 Task: Create a rule when a due date between working days from now is moved in a card by anyone except me.
Action: Mouse pressed left at (684, 188)
Screenshot: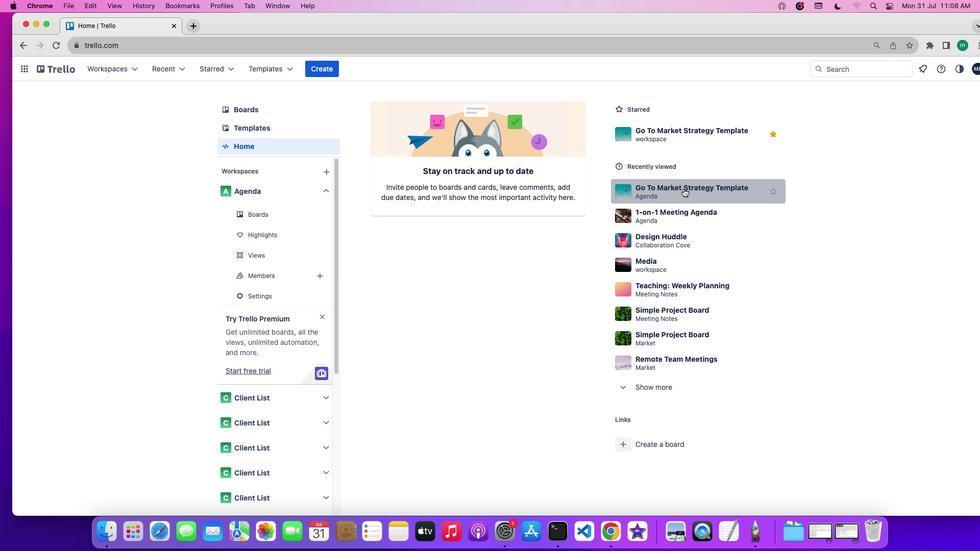 
Action: Mouse moved to (862, 217)
Screenshot: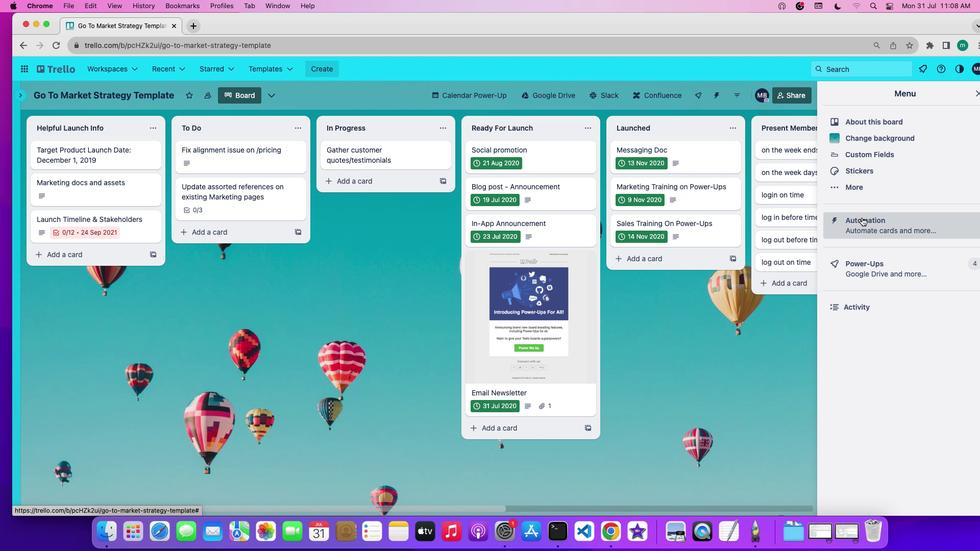 
Action: Mouse pressed left at (862, 217)
Screenshot: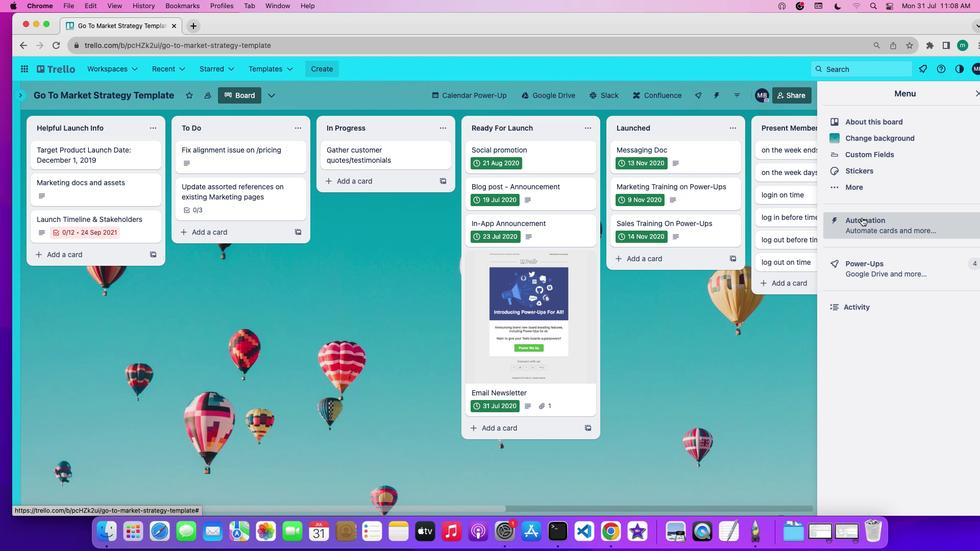 
Action: Mouse moved to (92, 181)
Screenshot: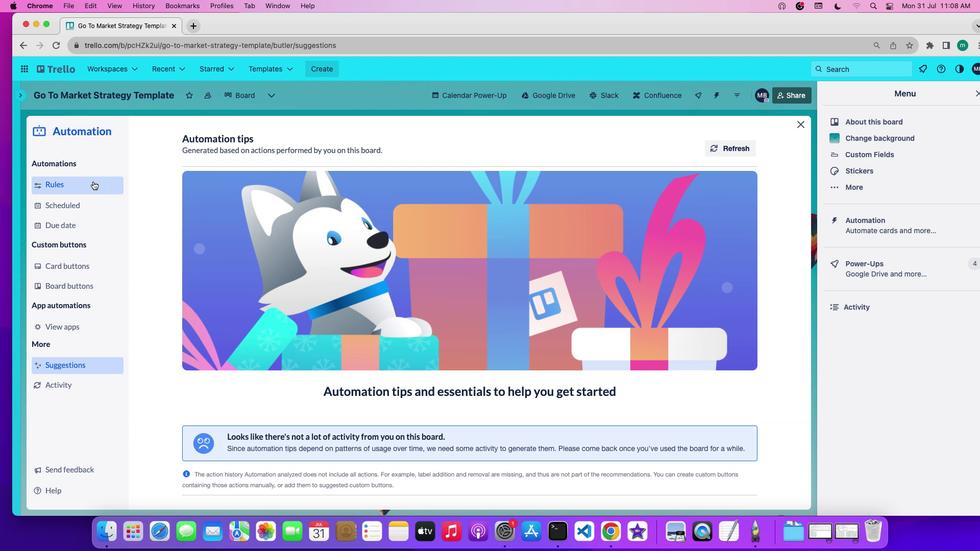 
Action: Mouse pressed left at (92, 181)
Screenshot: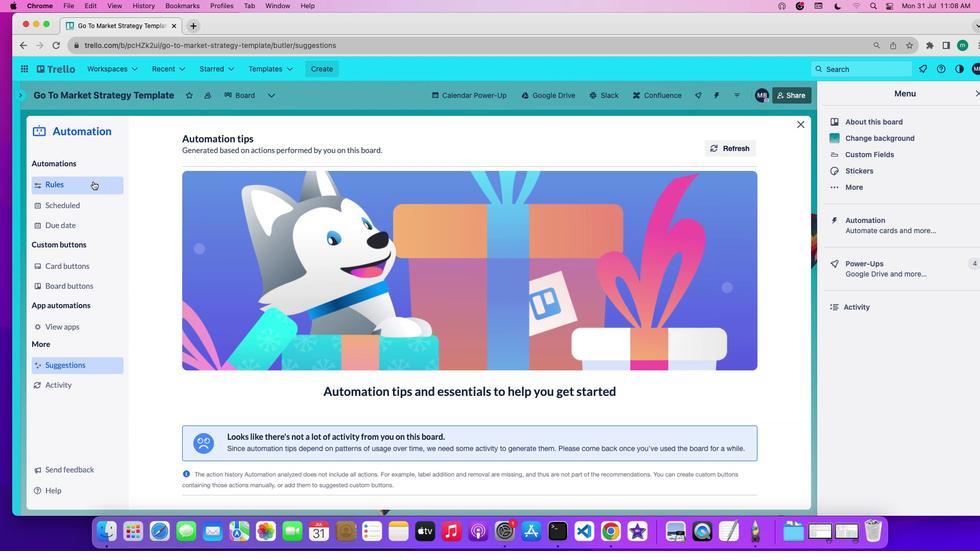 
Action: Mouse moved to (226, 362)
Screenshot: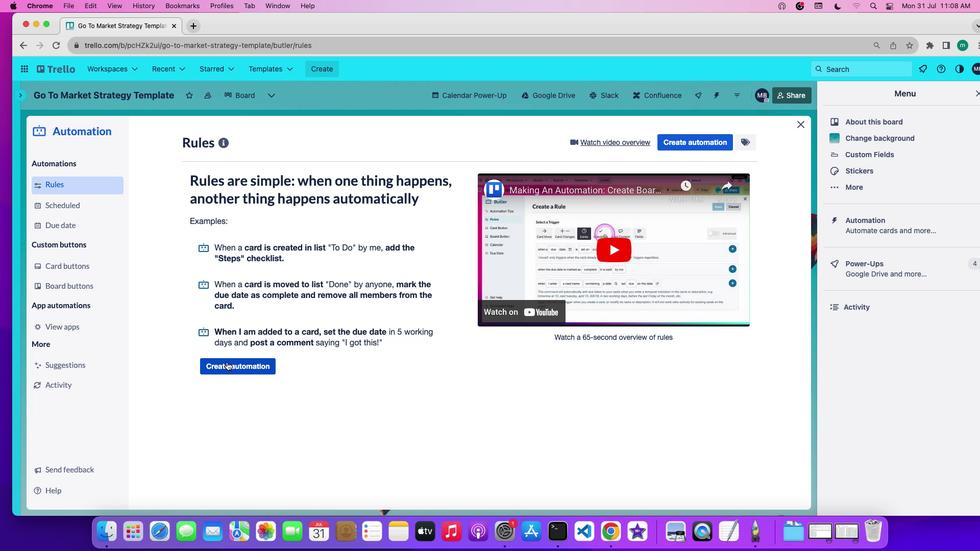 
Action: Mouse pressed left at (226, 362)
Screenshot: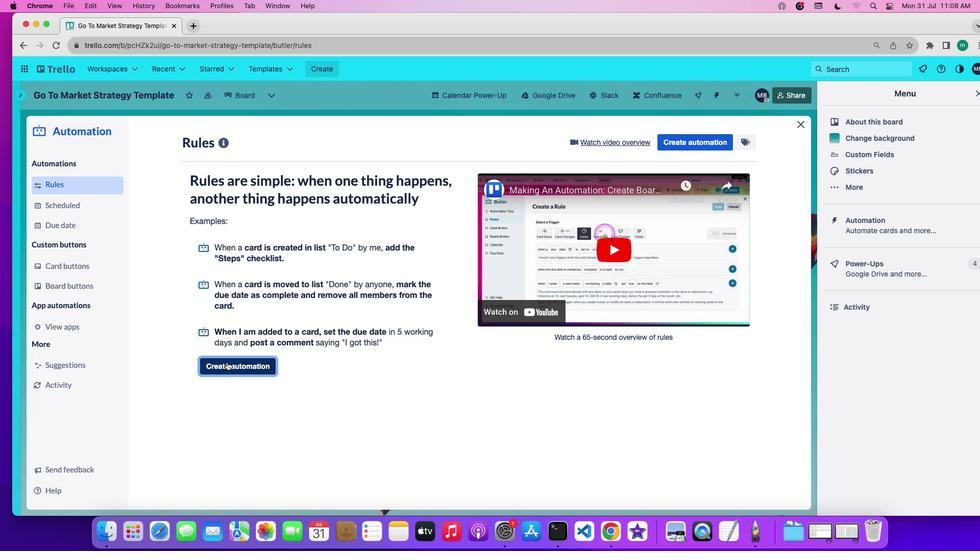 
Action: Mouse moved to (497, 235)
Screenshot: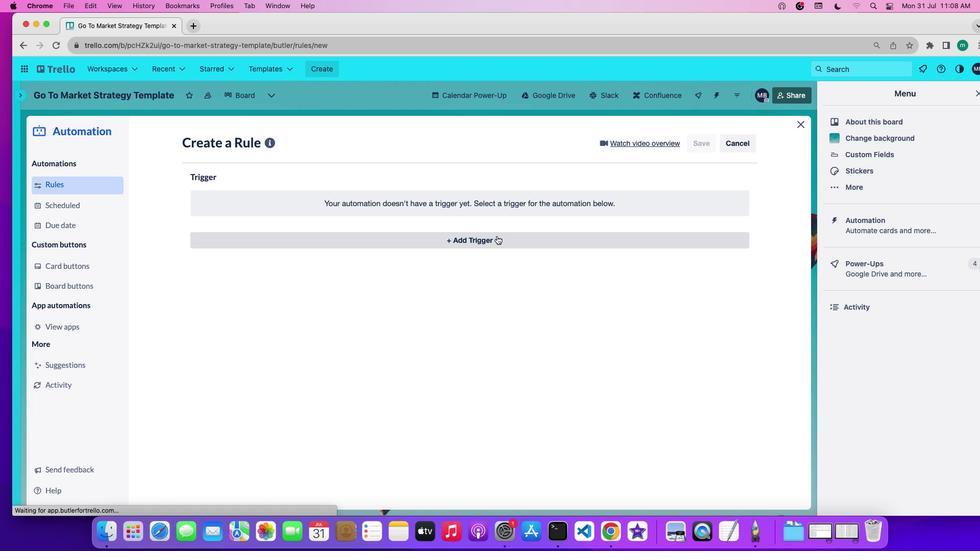 
Action: Mouse pressed left at (497, 235)
Screenshot: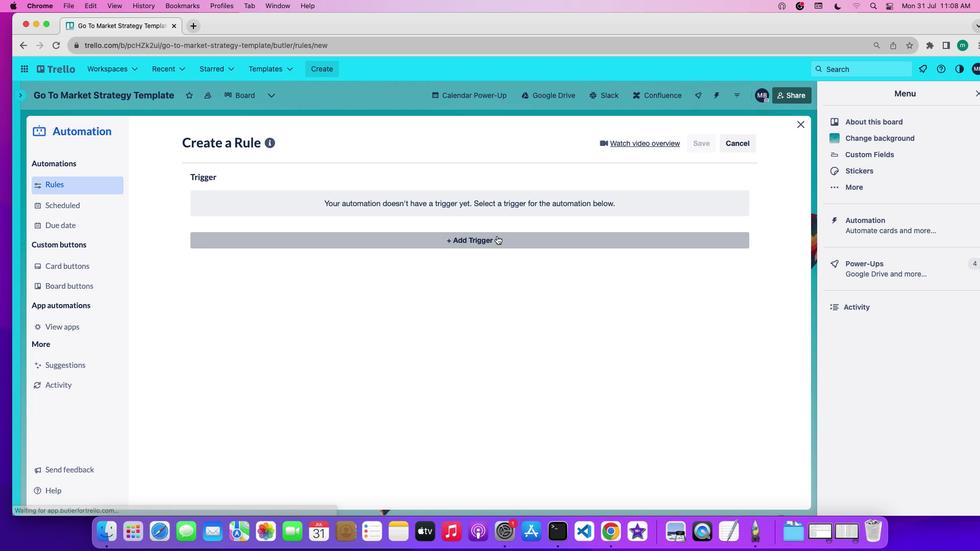 
Action: Mouse moved to (308, 274)
Screenshot: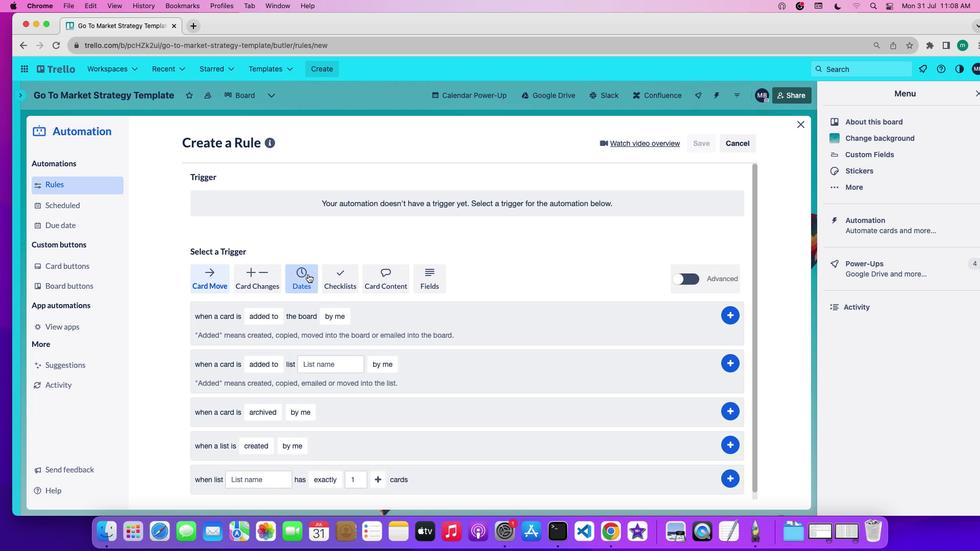 
Action: Mouse pressed left at (308, 274)
Screenshot: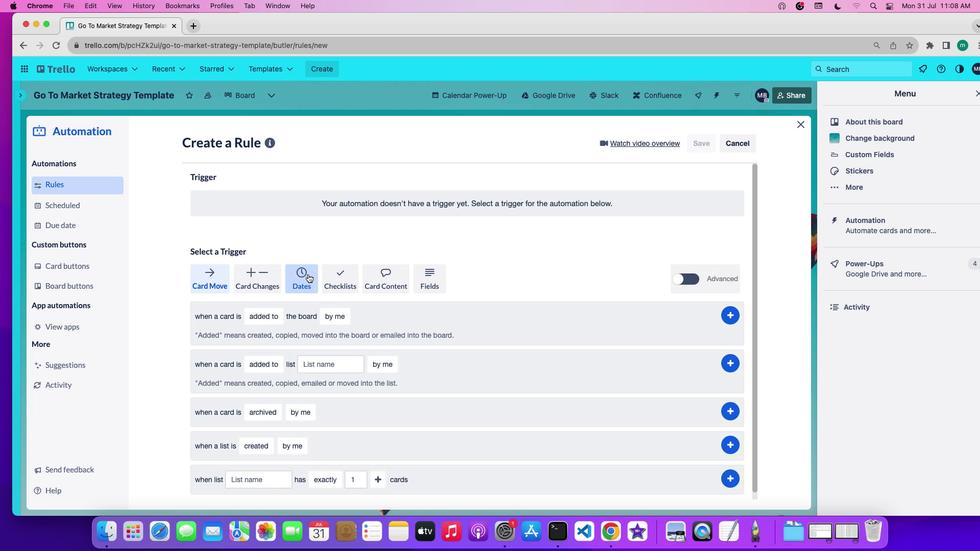 
Action: Mouse moved to (238, 314)
Screenshot: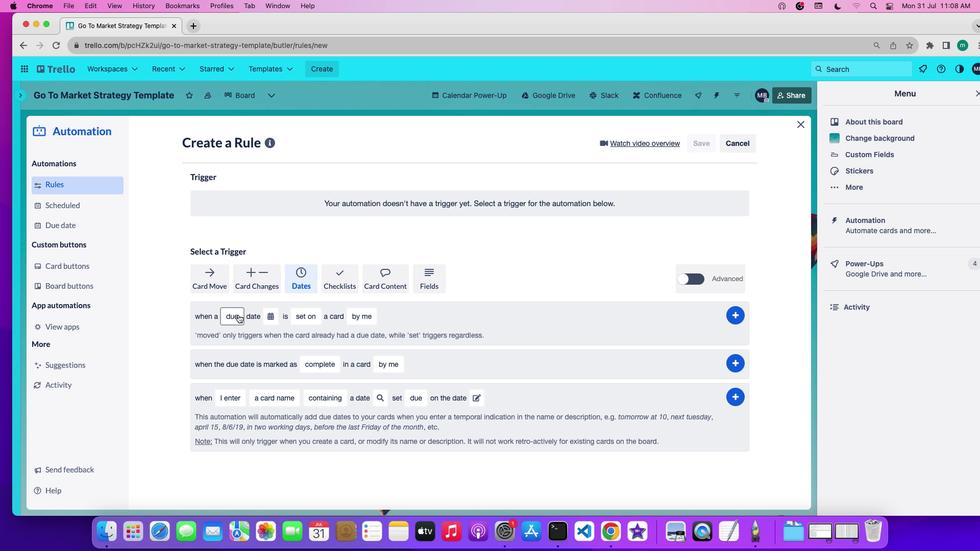 
Action: Mouse pressed left at (238, 314)
Screenshot: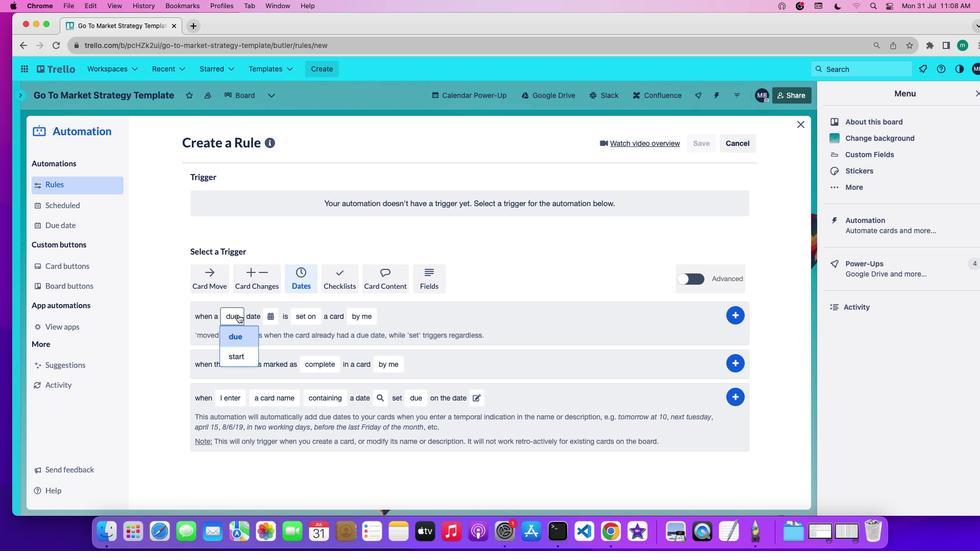 
Action: Mouse moved to (239, 337)
Screenshot: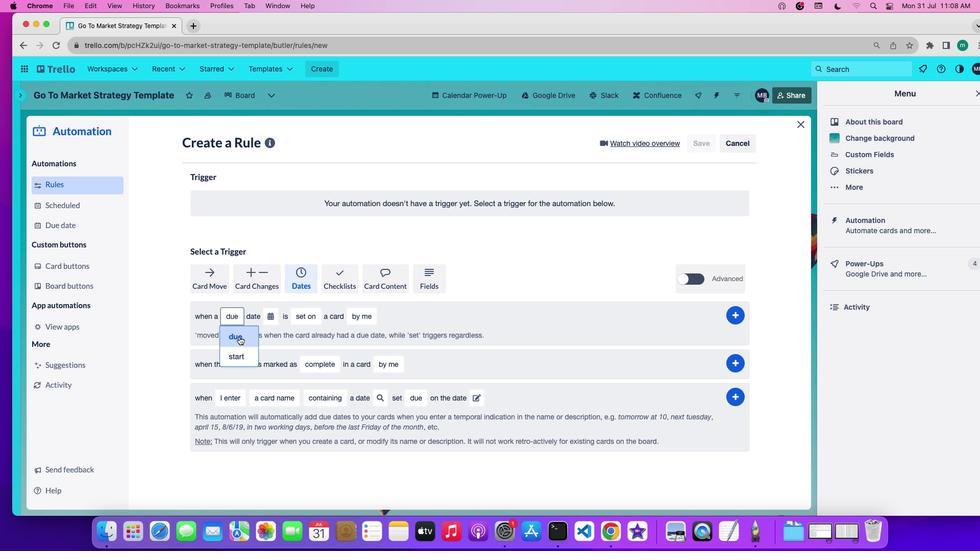 
Action: Mouse pressed left at (239, 337)
Screenshot: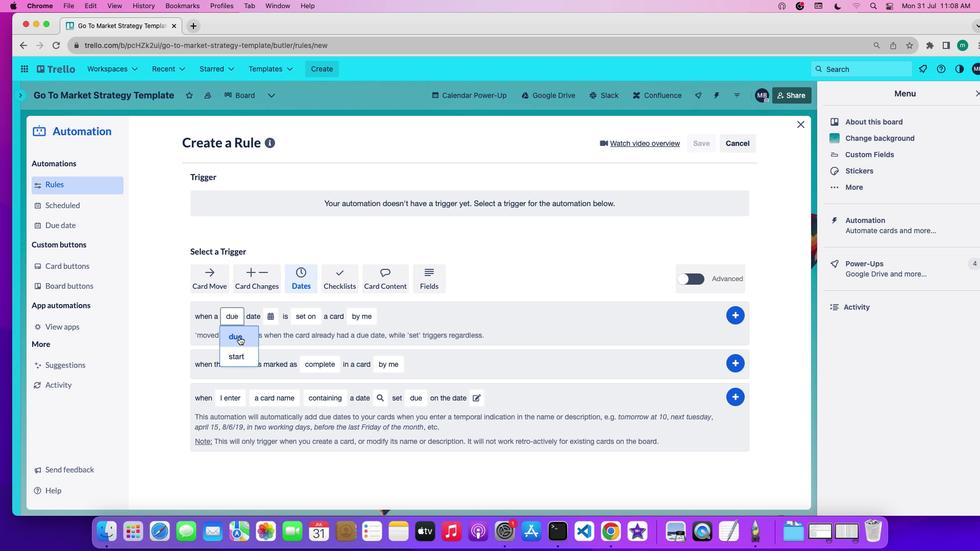
Action: Mouse moved to (275, 311)
Screenshot: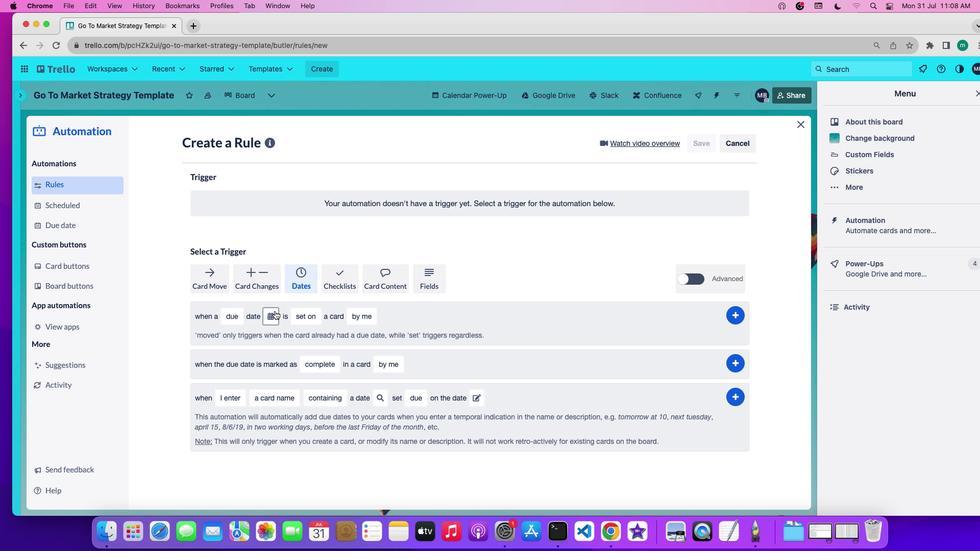 
Action: Mouse pressed left at (275, 311)
Screenshot: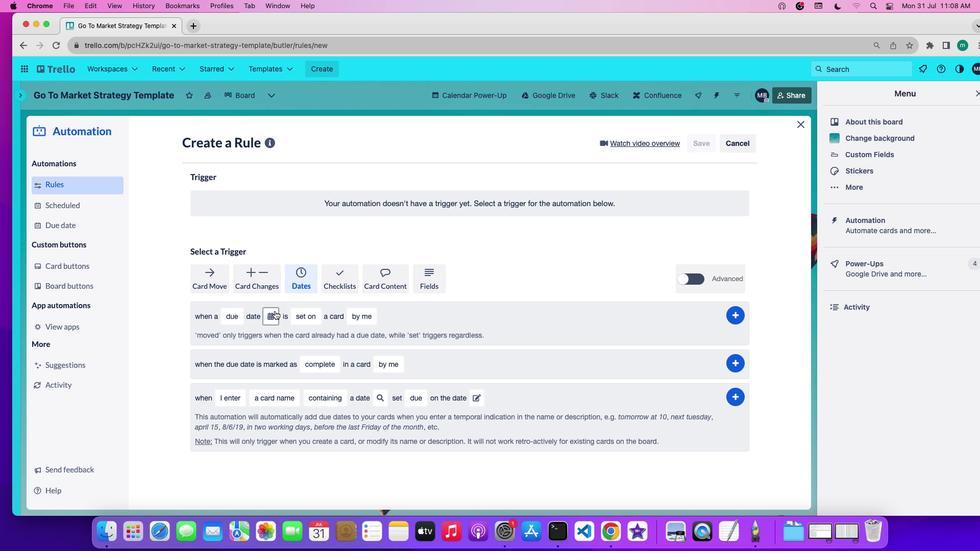 
Action: Mouse moved to (294, 460)
Screenshot: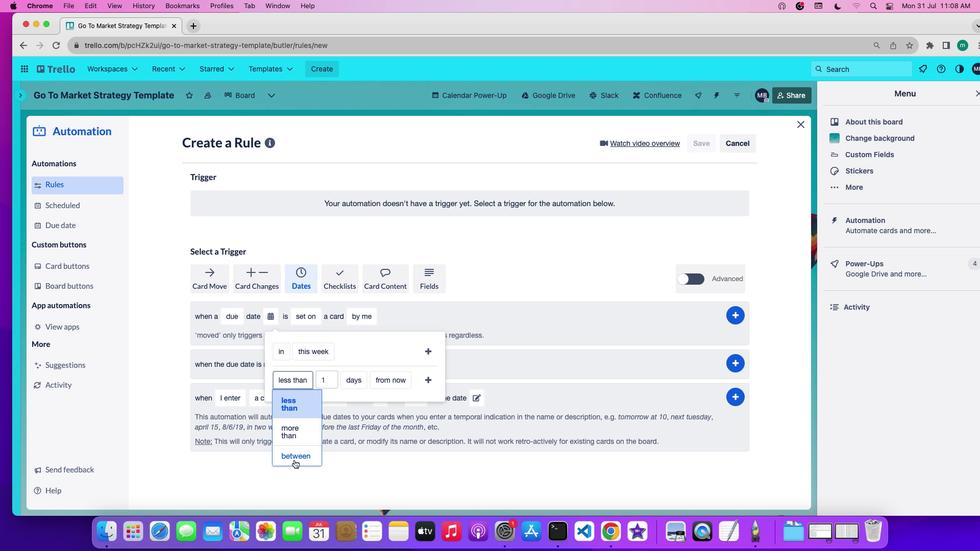 
Action: Mouse pressed left at (294, 460)
Screenshot: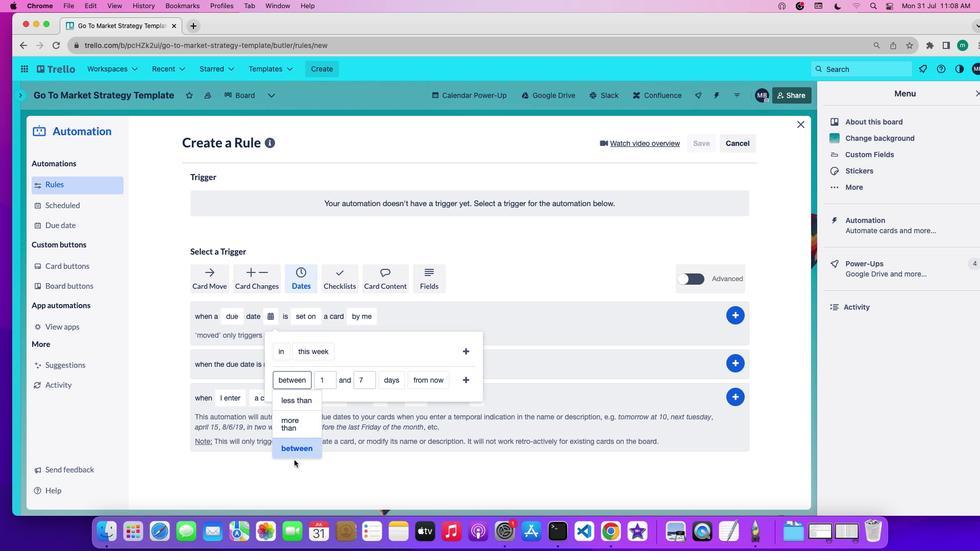 
Action: Mouse moved to (326, 380)
Screenshot: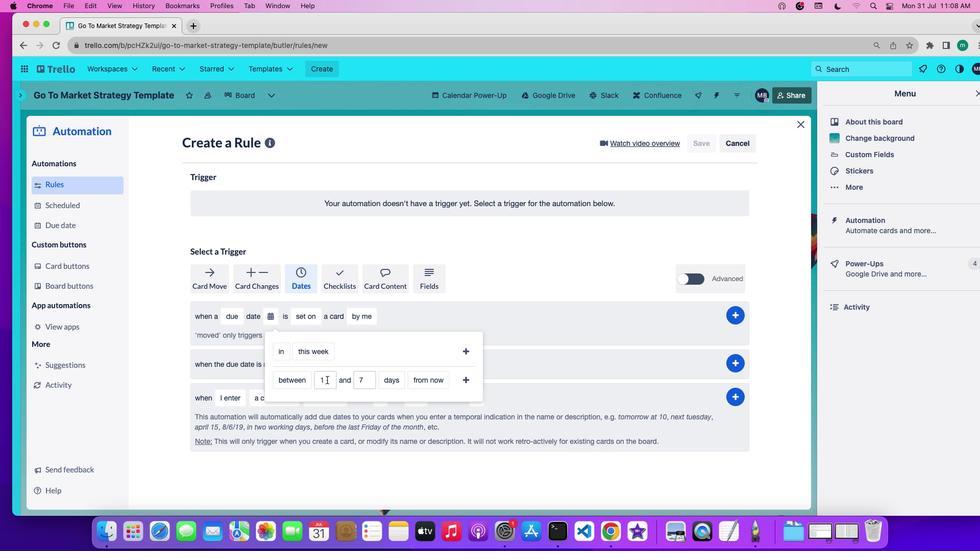 
Action: Mouse pressed left at (326, 380)
Screenshot: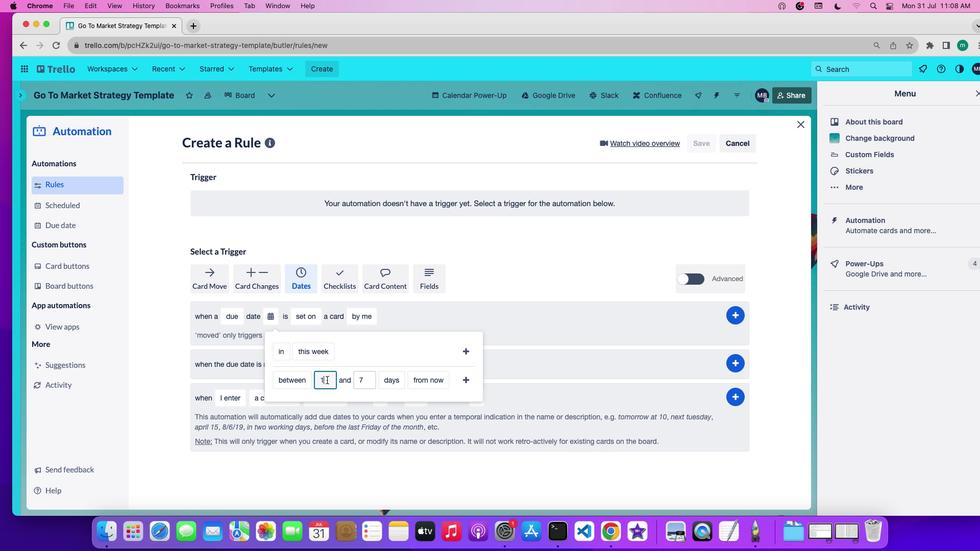 
Action: Key pressed Key.backspace'2'
Screenshot: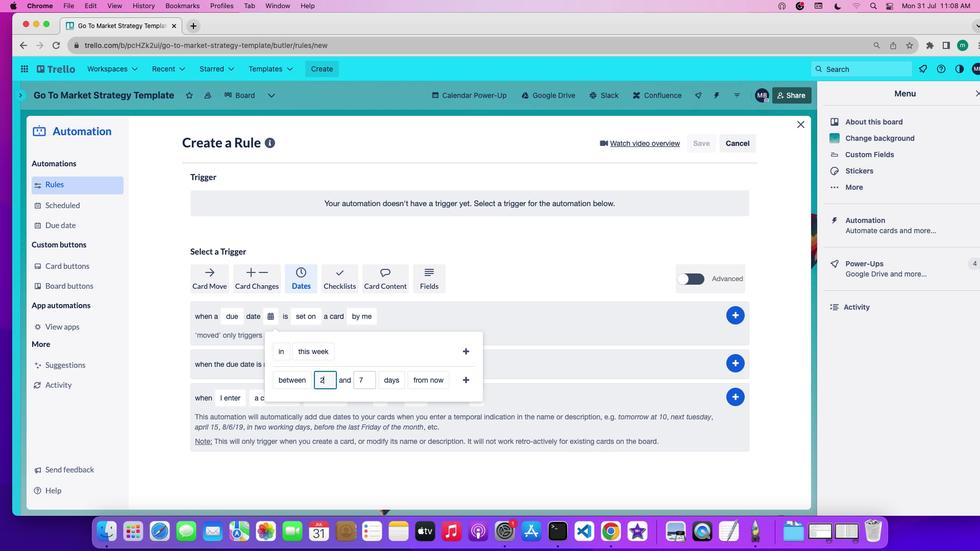 
Action: Mouse moved to (370, 380)
Screenshot: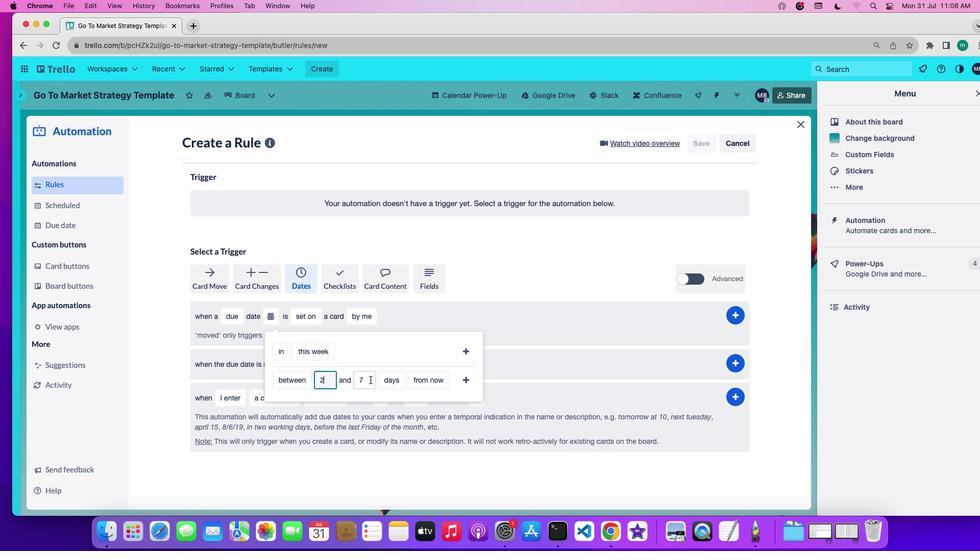 
Action: Mouse pressed left at (370, 380)
Screenshot: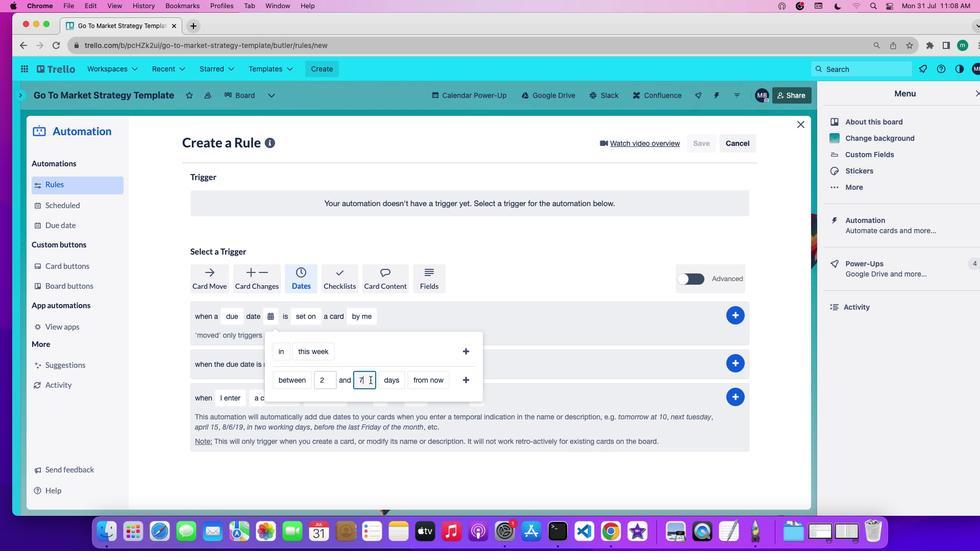 
Action: Key pressed Key.backspace'4'
Screenshot: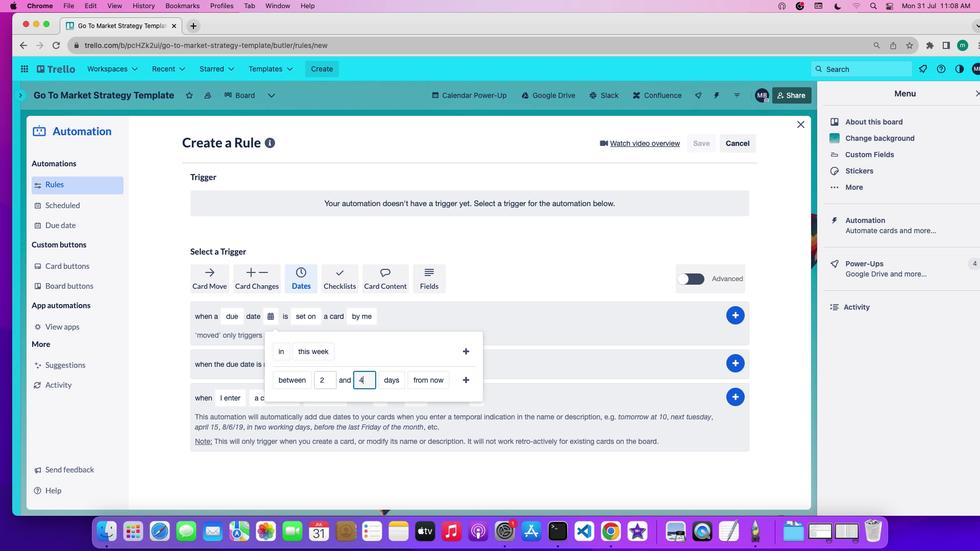 
Action: Mouse moved to (401, 376)
Screenshot: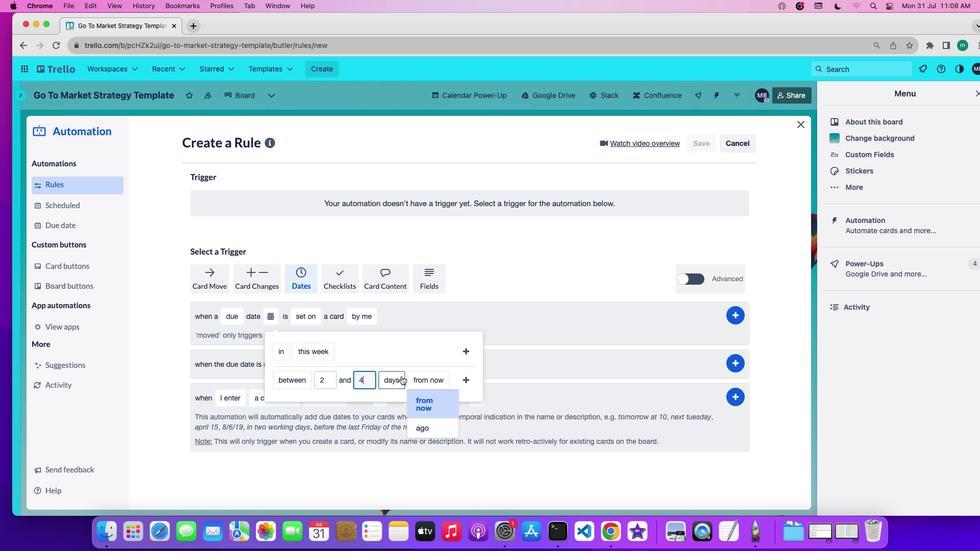 
Action: Mouse pressed left at (401, 376)
Screenshot: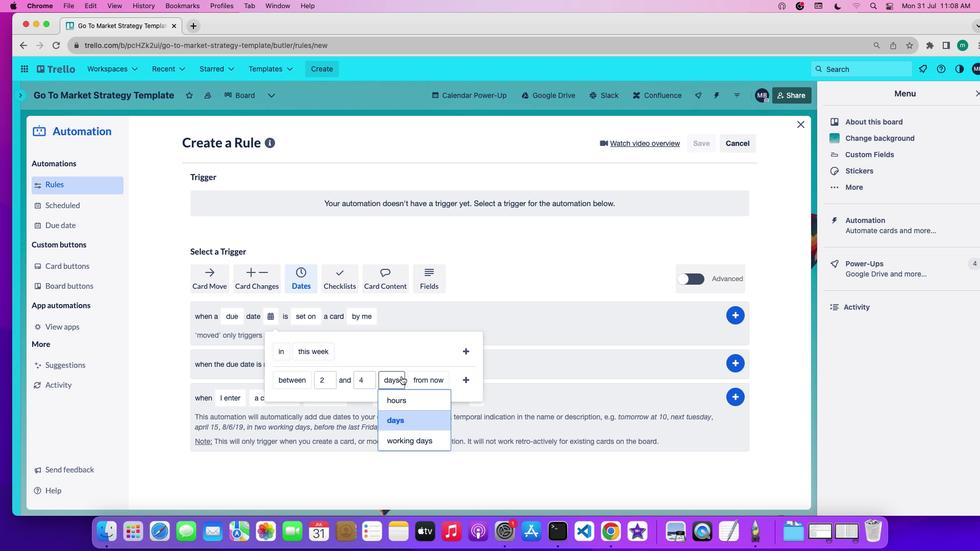 
Action: Mouse moved to (399, 418)
Screenshot: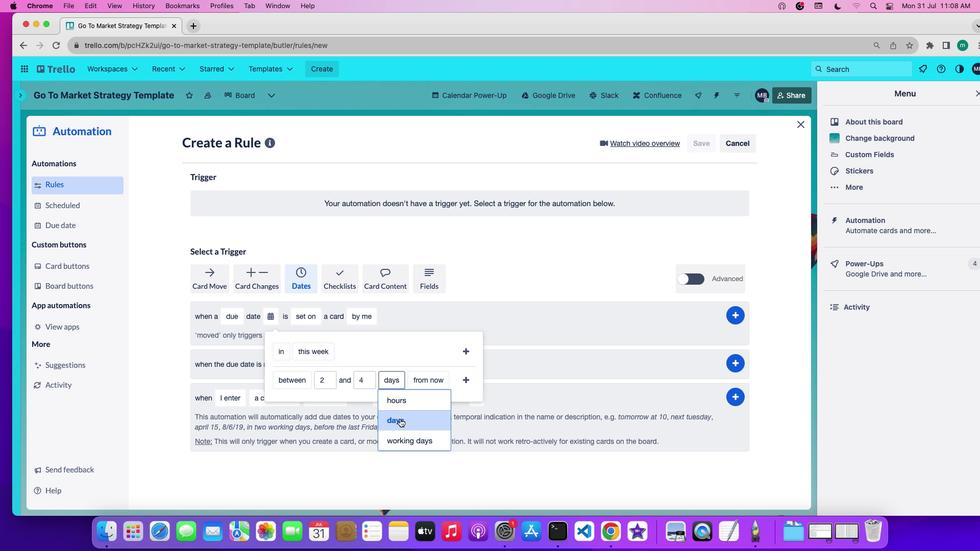 
Action: Mouse pressed left at (399, 418)
Screenshot: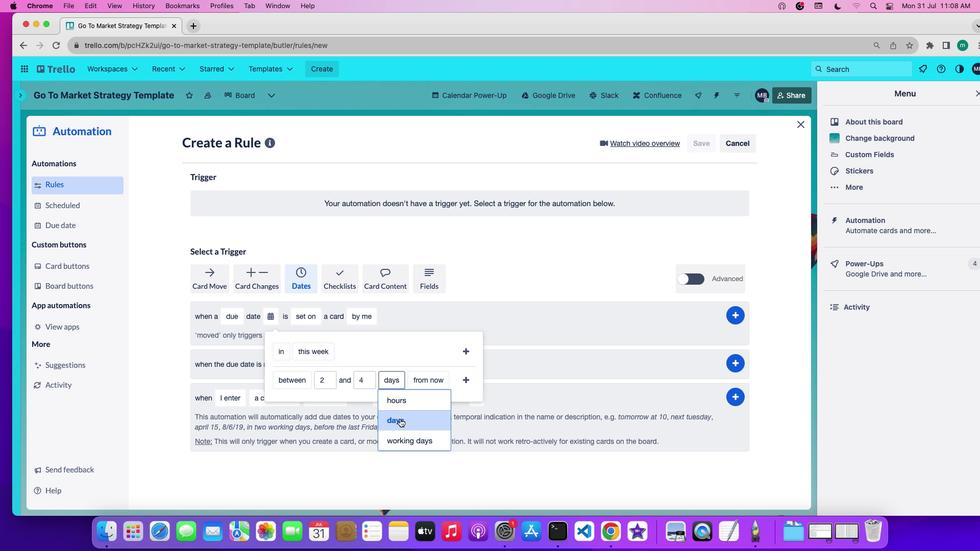 
Action: Mouse moved to (435, 384)
Screenshot: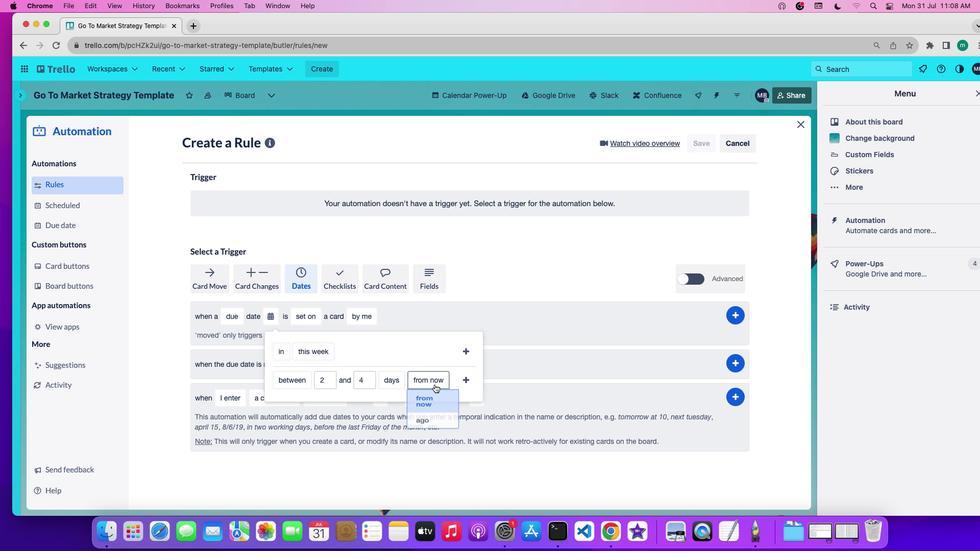 
Action: Mouse pressed left at (435, 384)
Screenshot: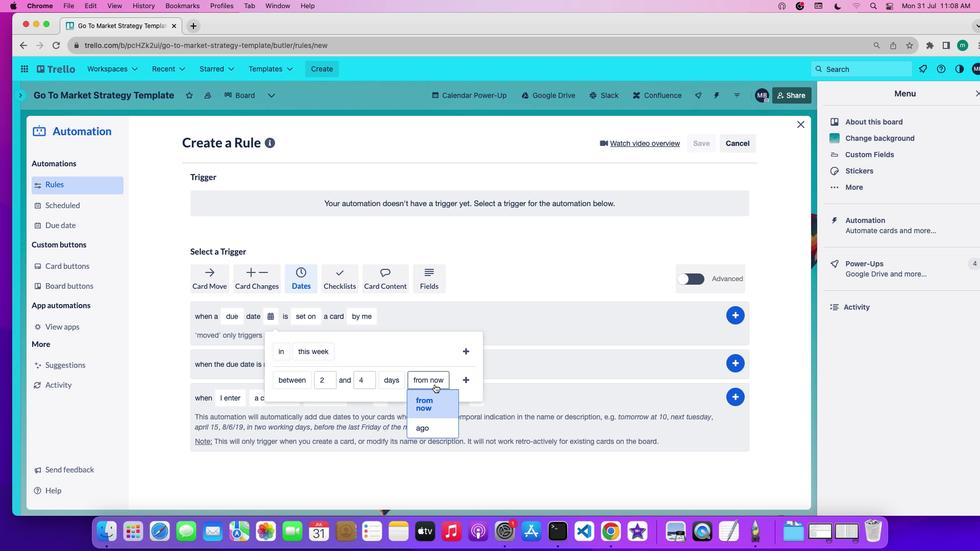 
Action: Mouse moved to (438, 396)
Screenshot: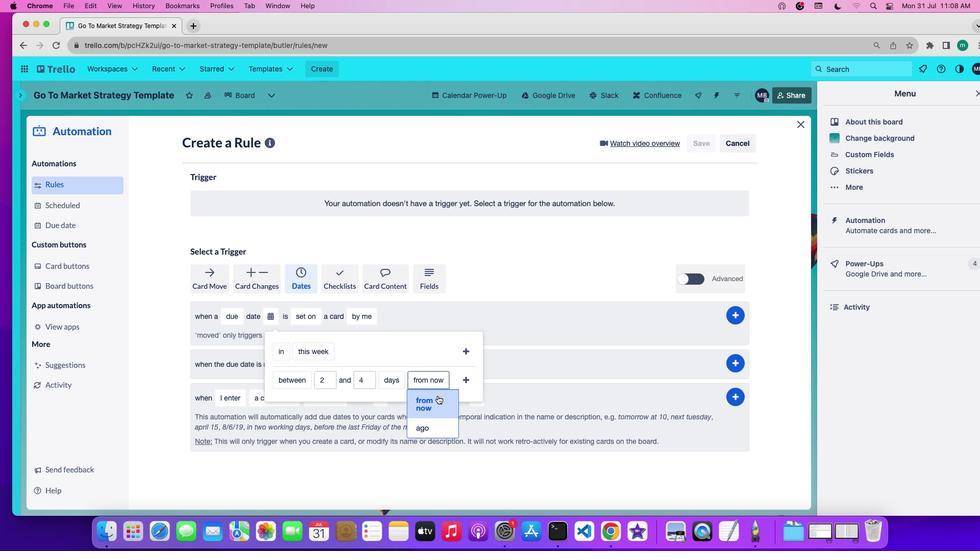 
Action: Mouse pressed left at (438, 396)
Screenshot: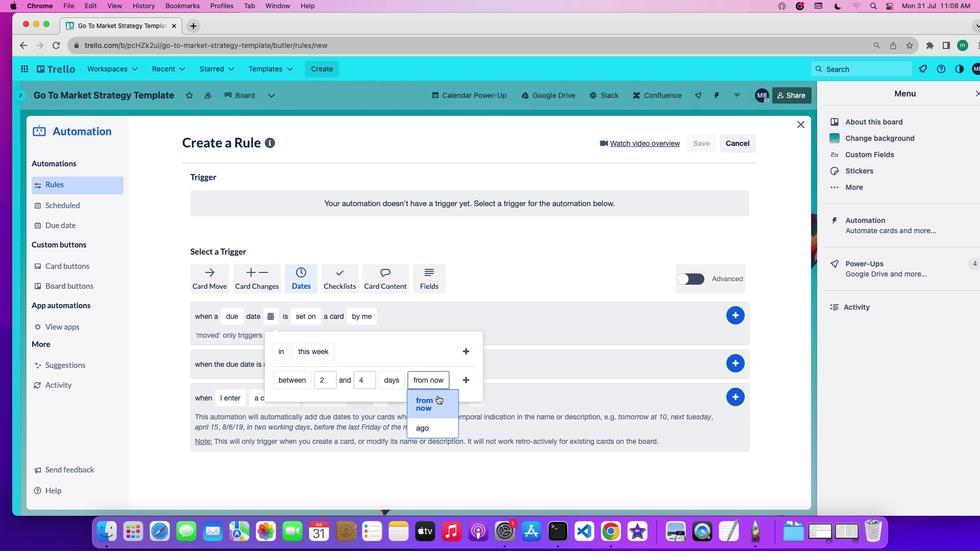 
Action: Mouse moved to (463, 381)
Screenshot: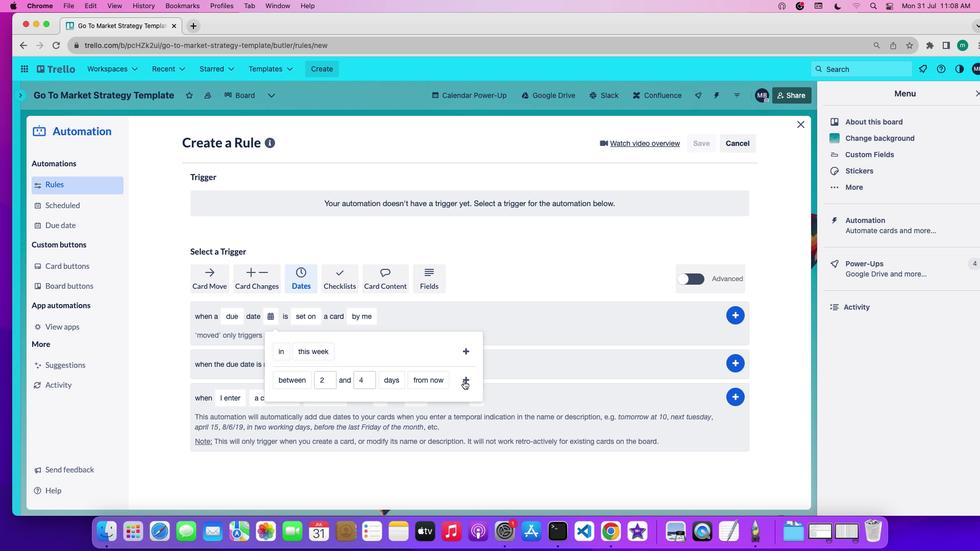 
Action: Mouse pressed left at (463, 381)
Screenshot: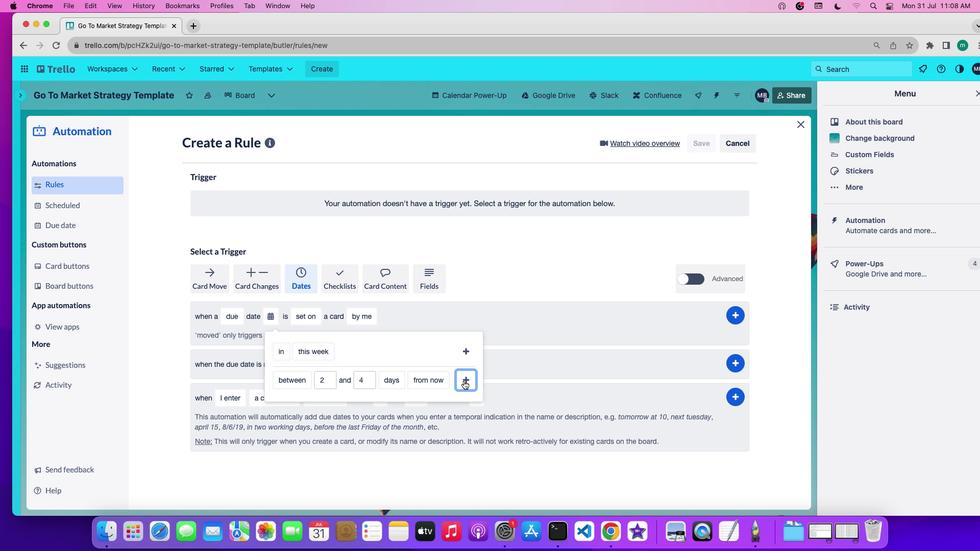 
Action: Mouse moved to (417, 314)
Screenshot: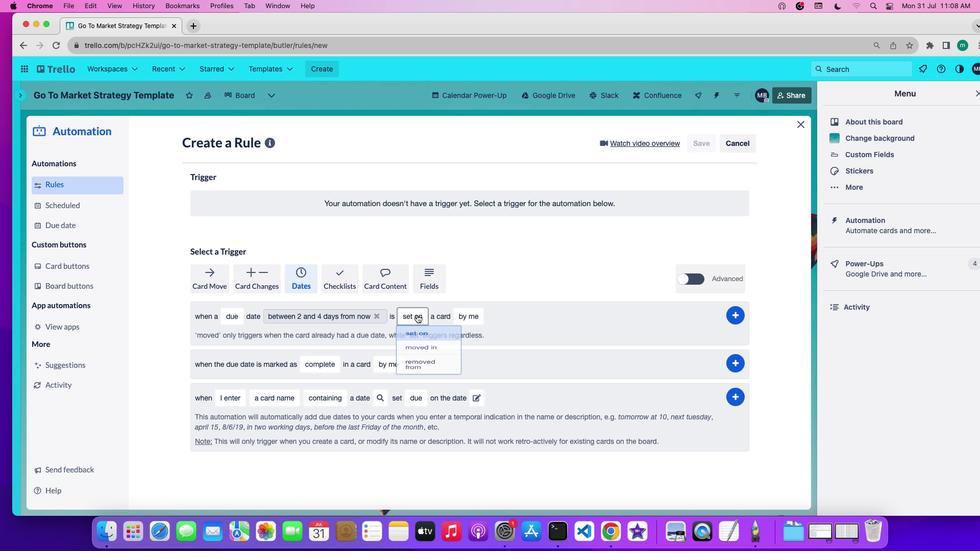 
Action: Mouse pressed left at (417, 314)
Screenshot: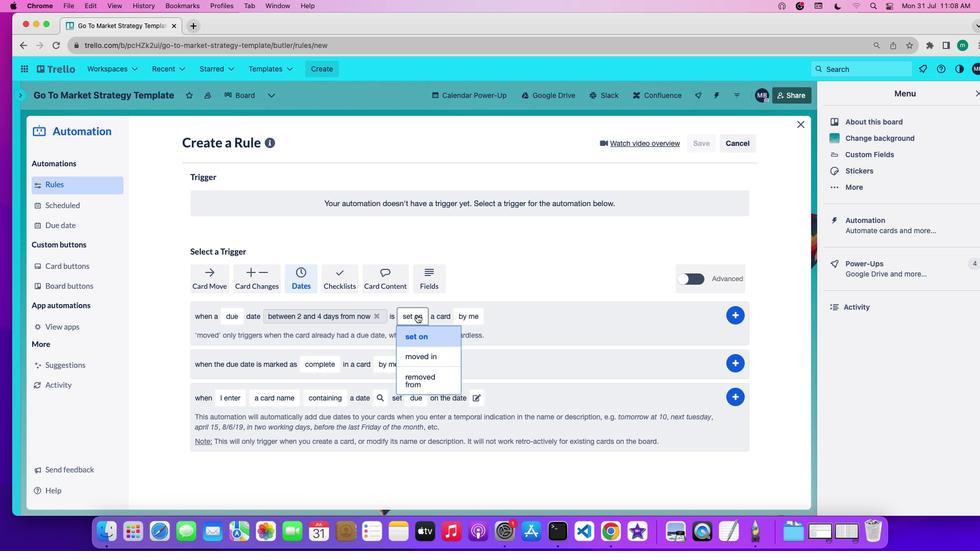
Action: Mouse moved to (418, 354)
Screenshot: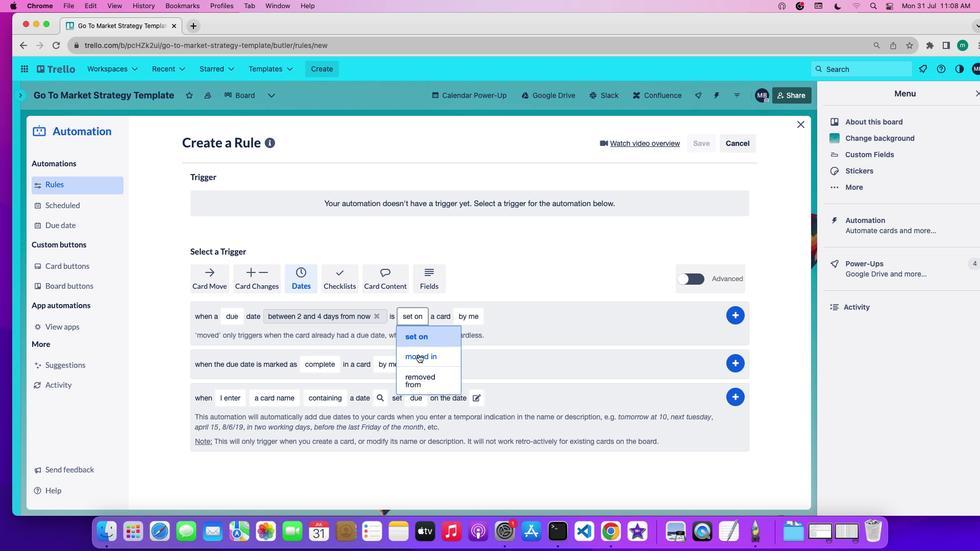 
Action: Mouse pressed left at (418, 354)
Screenshot: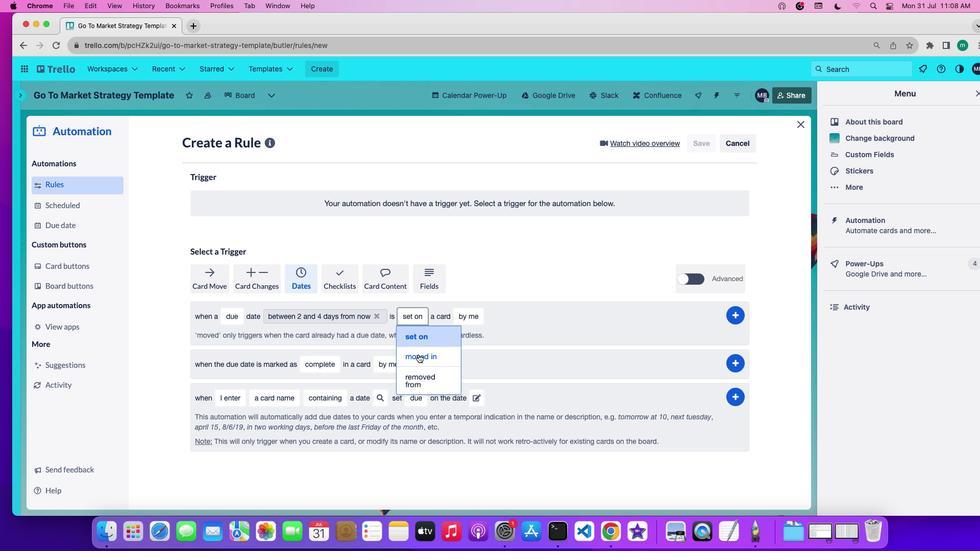 
Action: Mouse moved to (474, 315)
Screenshot: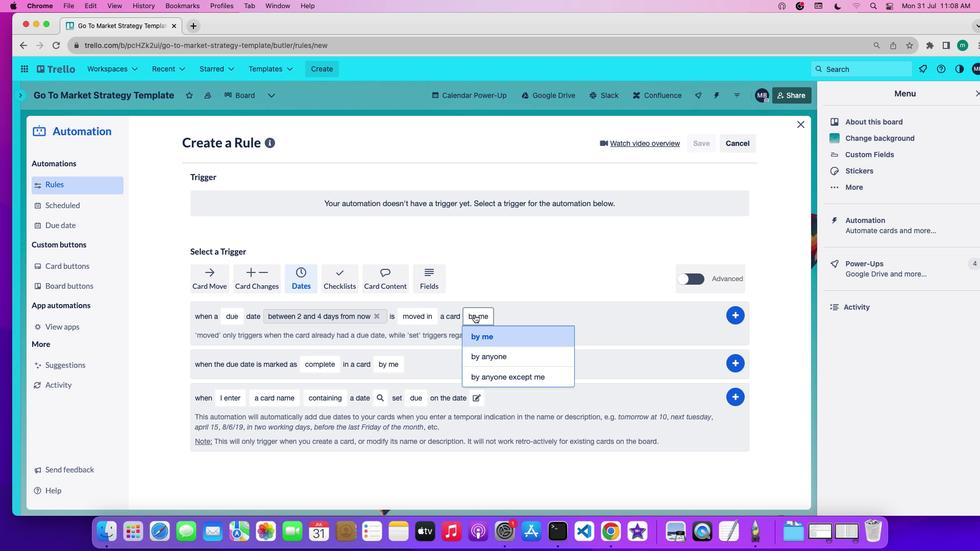 
Action: Mouse pressed left at (474, 315)
Screenshot: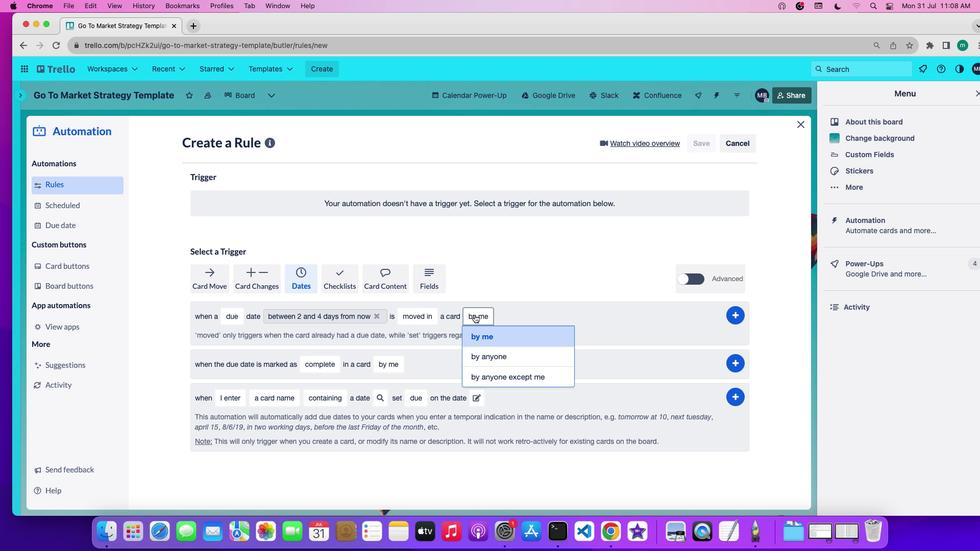 
Action: Mouse moved to (492, 373)
Screenshot: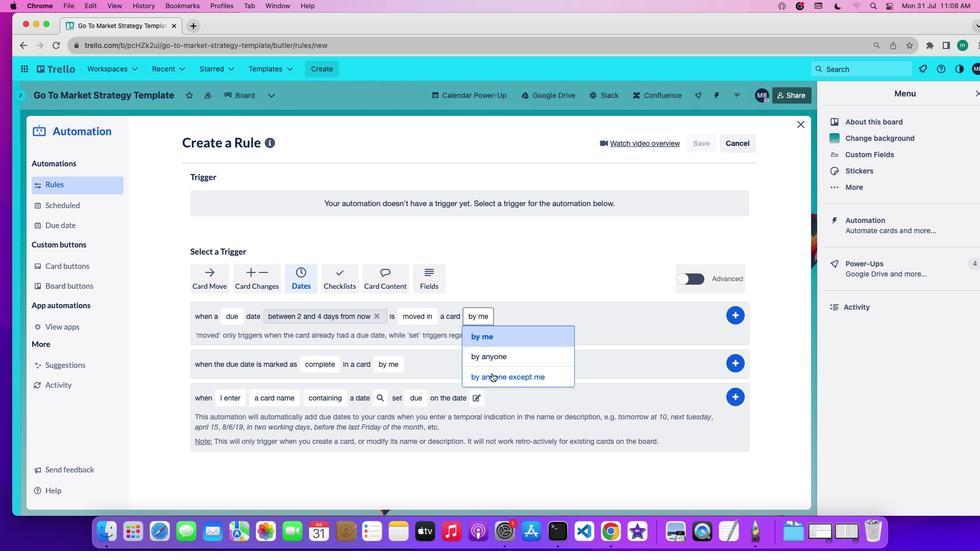 
Action: Mouse pressed left at (492, 373)
Screenshot: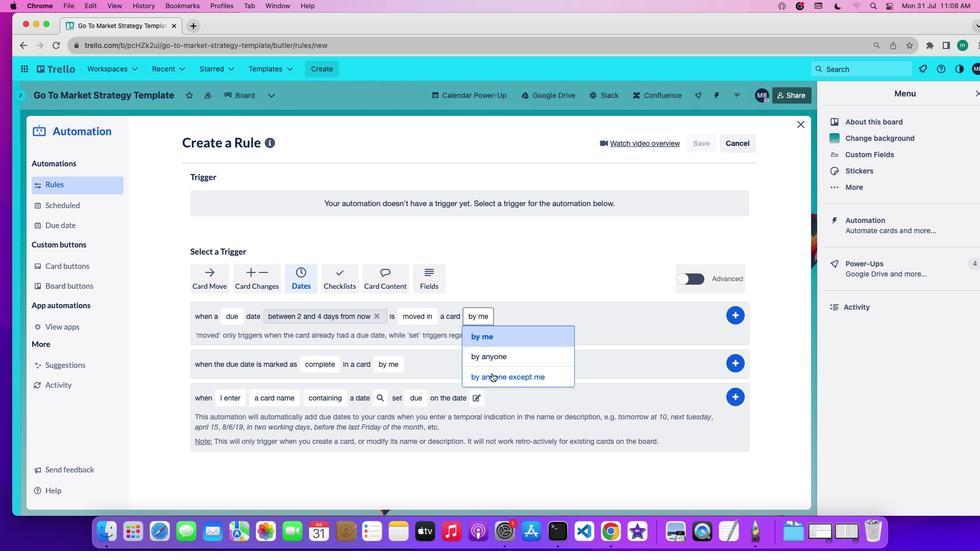 
Action: Mouse moved to (743, 314)
Screenshot: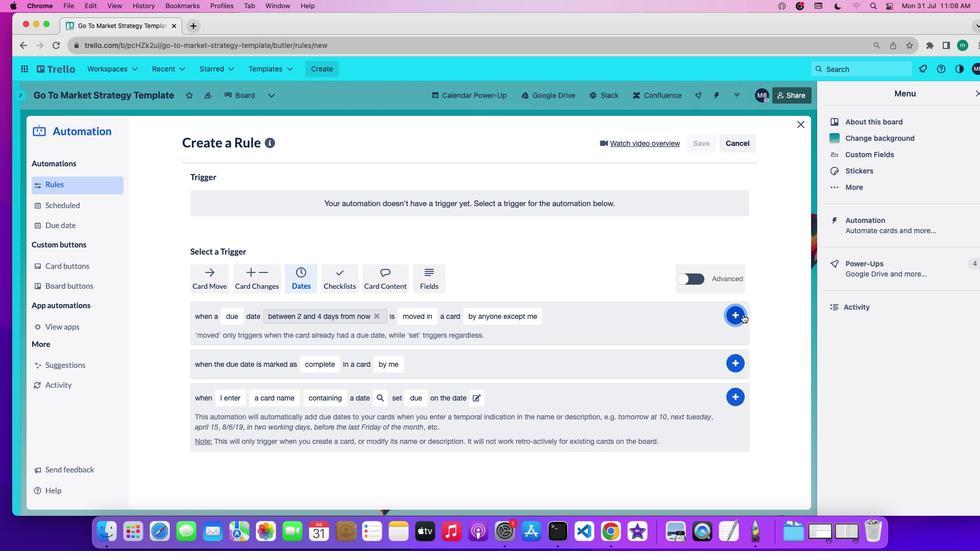 
Action: Mouse pressed left at (743, 314)
Screenshot: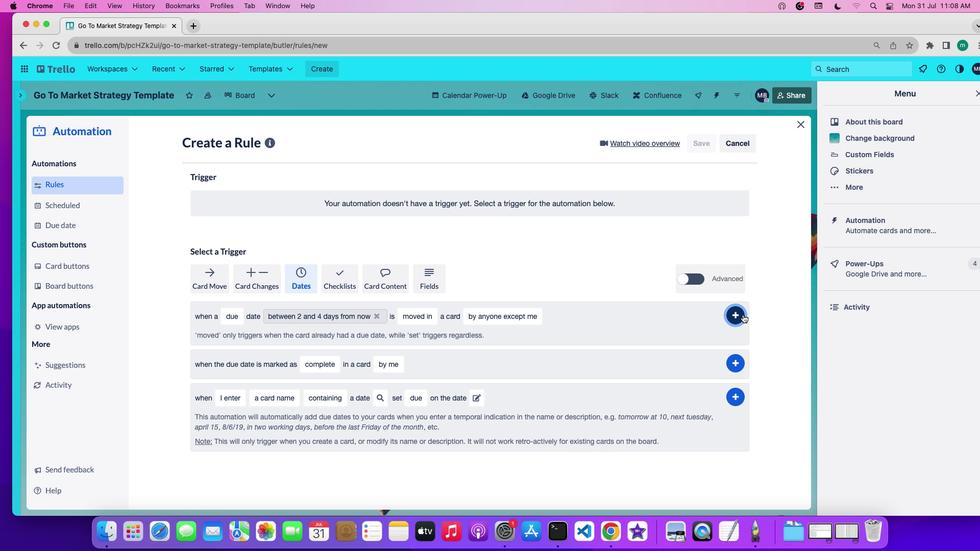 
